 Task: Add a signature Lily Brown containing Best wishes for a happy National Disability Employment Awareness Month, Lily Brown to email address softage.6@softage.net and add a folder Refunds
Action: Mouse moved to (97, 97)
Screenshot: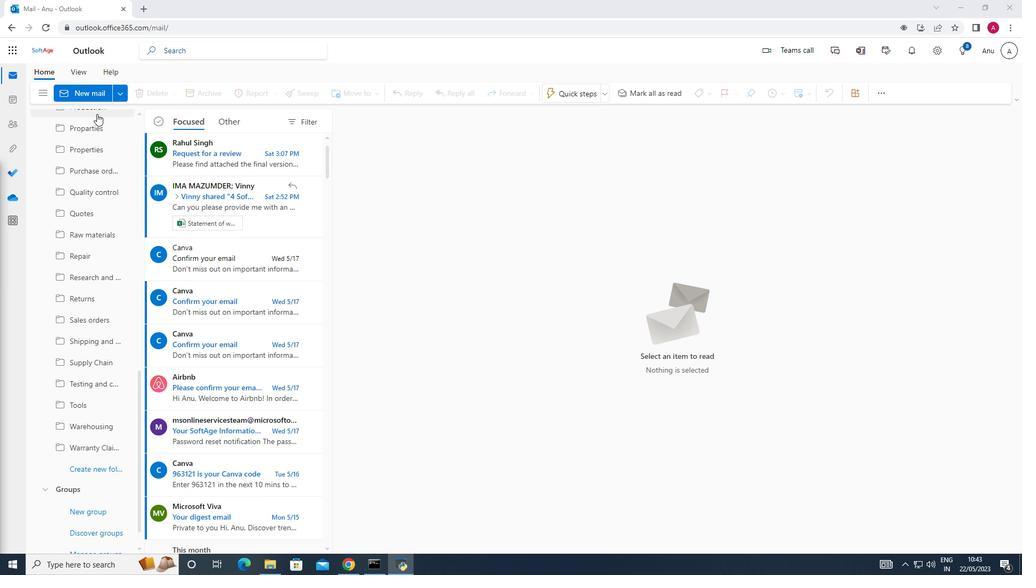 
Action: Mouse pressed left at (97, 97)
Screenshot: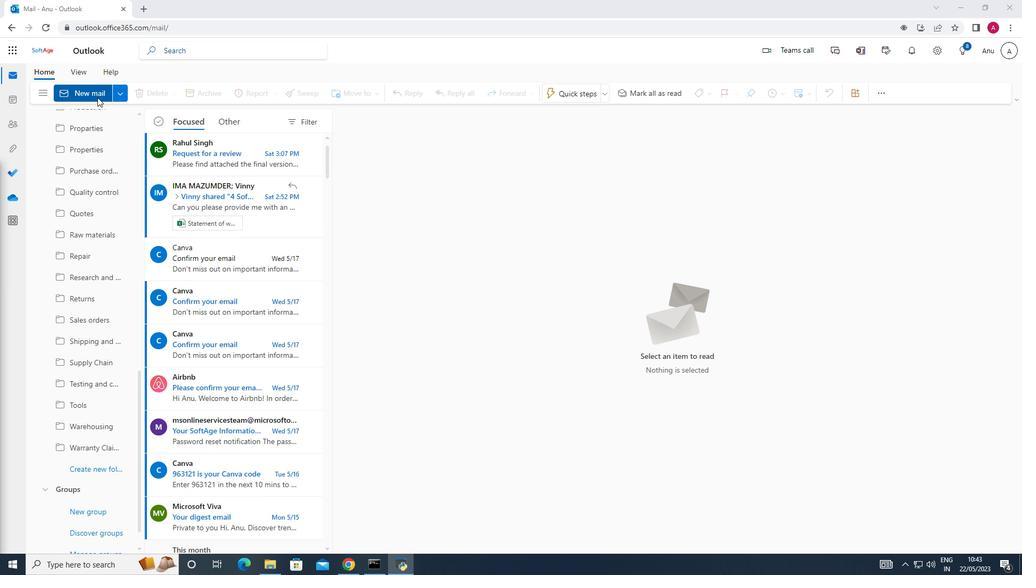 
Action: Mouse moved to (728, 94)
Screenshot: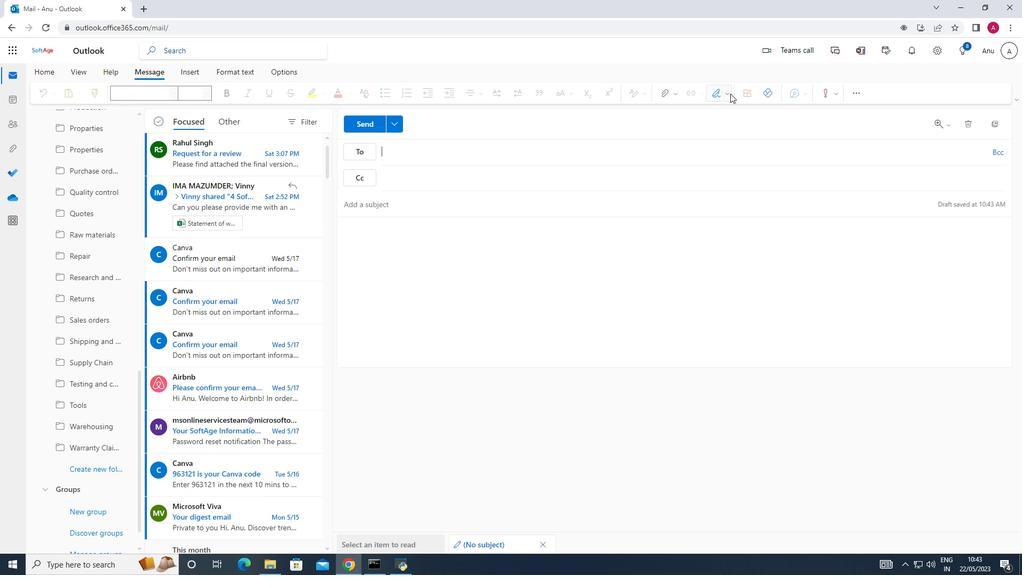 
Action: Mouse pressed left at (728, 94)
Screenshot: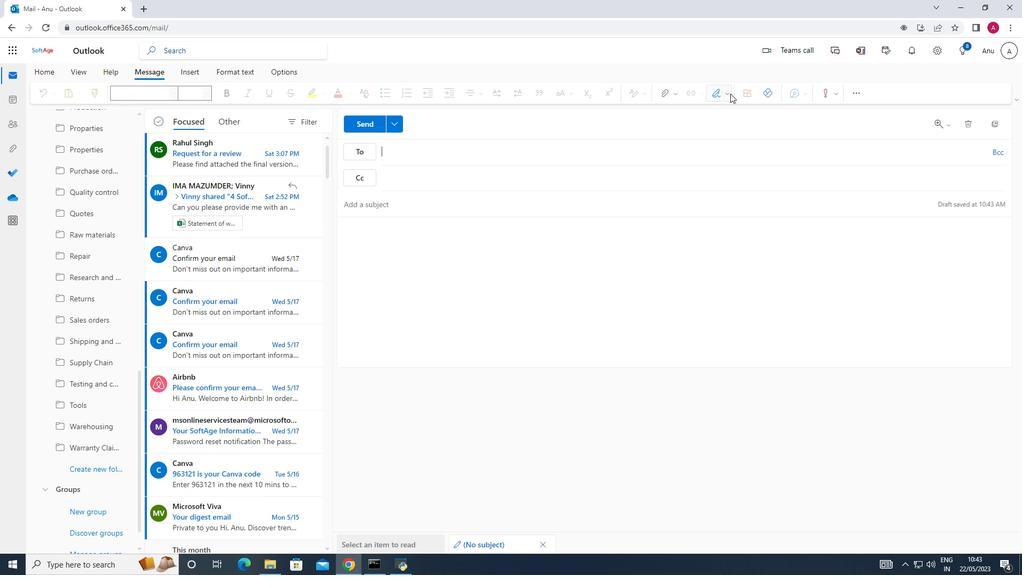 
Action: Mouse moved to (699, 141)
Screenshot: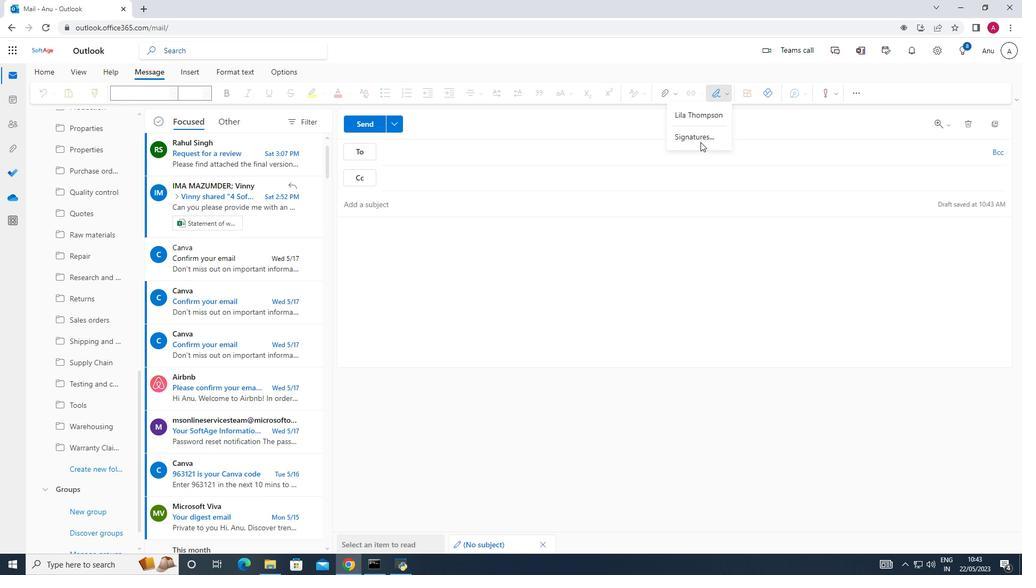 
Action: Mouse pressed left at (699, 141)
Screenshot: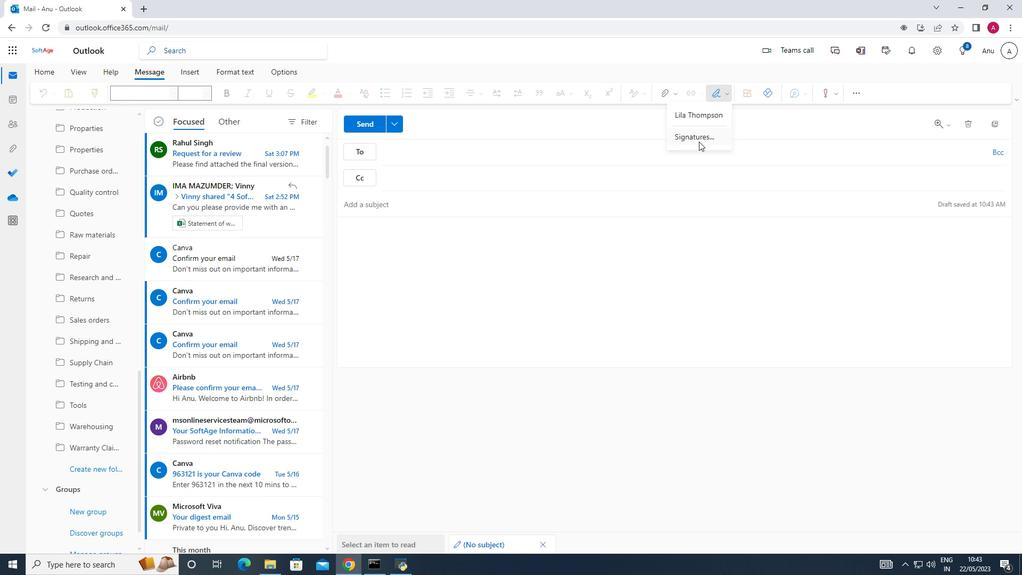 
Action: Mouse moved to (732, 176)
Screenshot: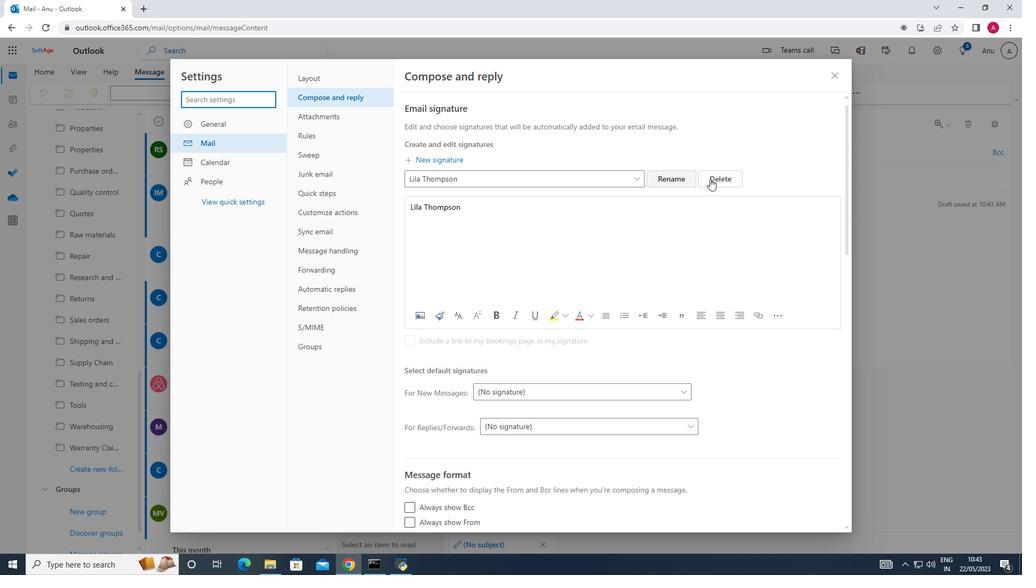 
Action: Mouse pressed left at (732, 176)
Screenshot: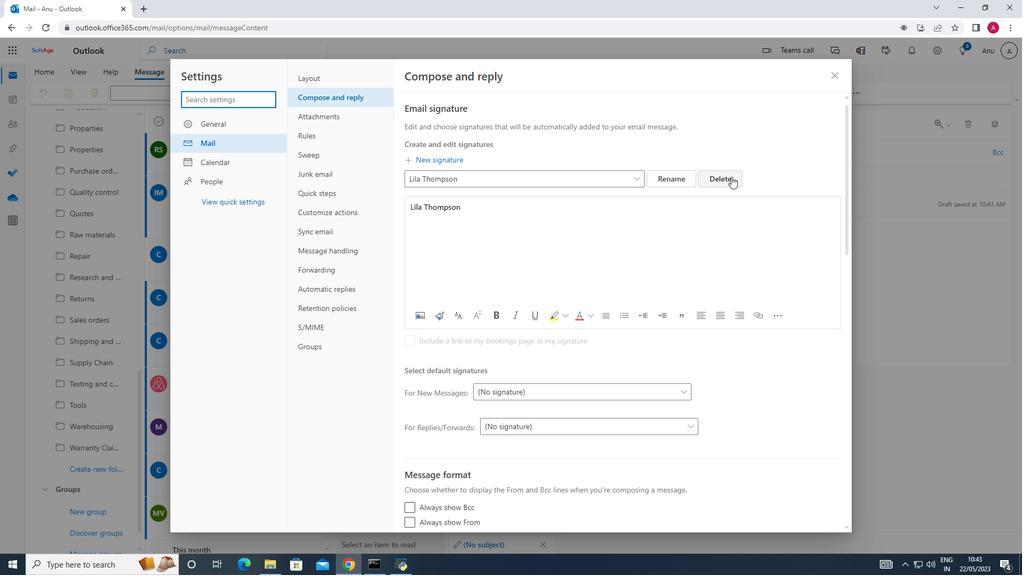 
Action: Mouse moved to (457, 181)
Screenshot: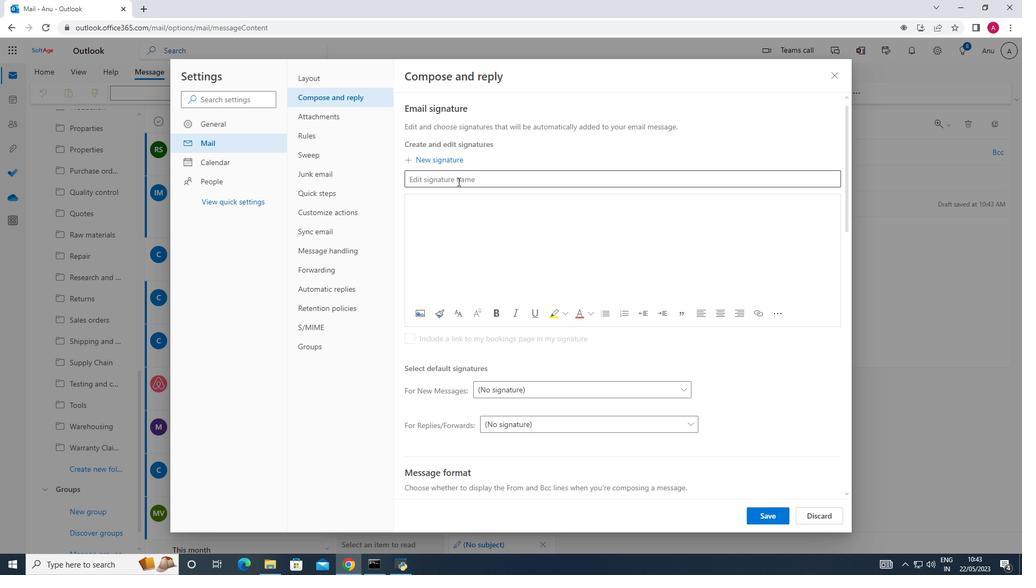 
Action: Mouse pressed left at (457, 181)
Screenshot: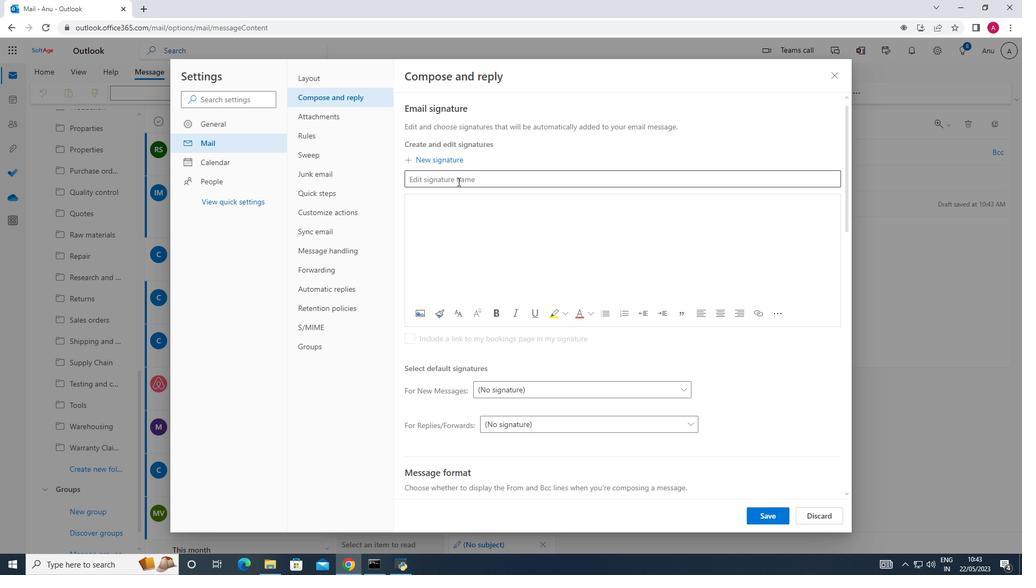 
Action: Key pressed <Key.shift_r>Lily<Key.space><Key.shift>Brown
Screenshot: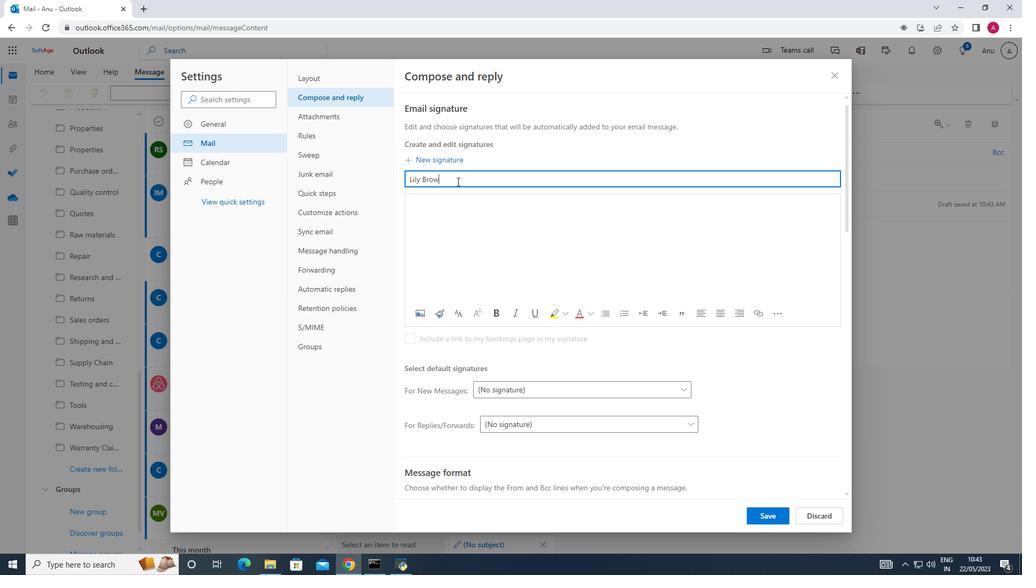
Action: Mouse moved to (432, 203)
Screenshot: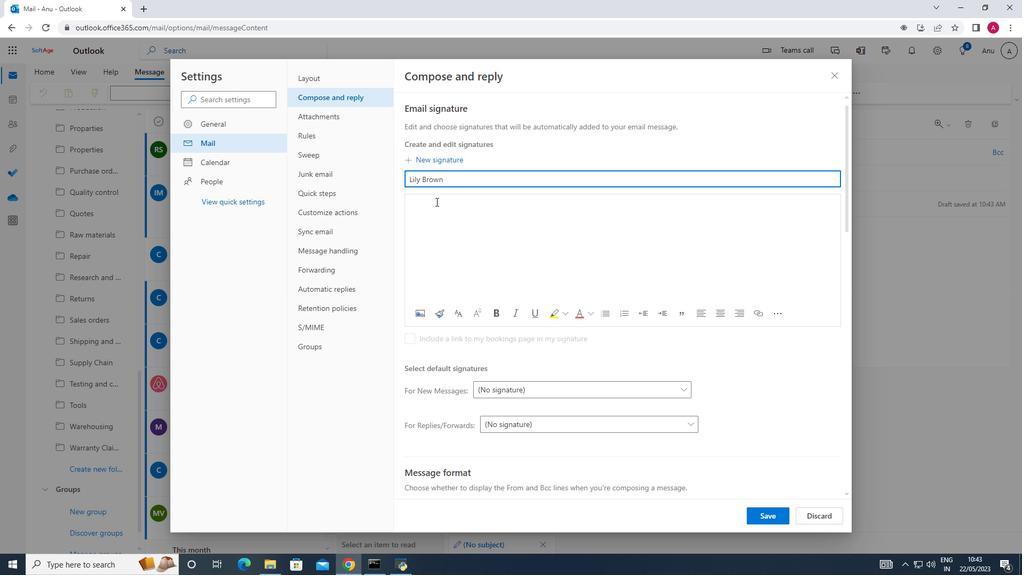 
Action: Mouse pressed left at (432, 203)
Screenshot: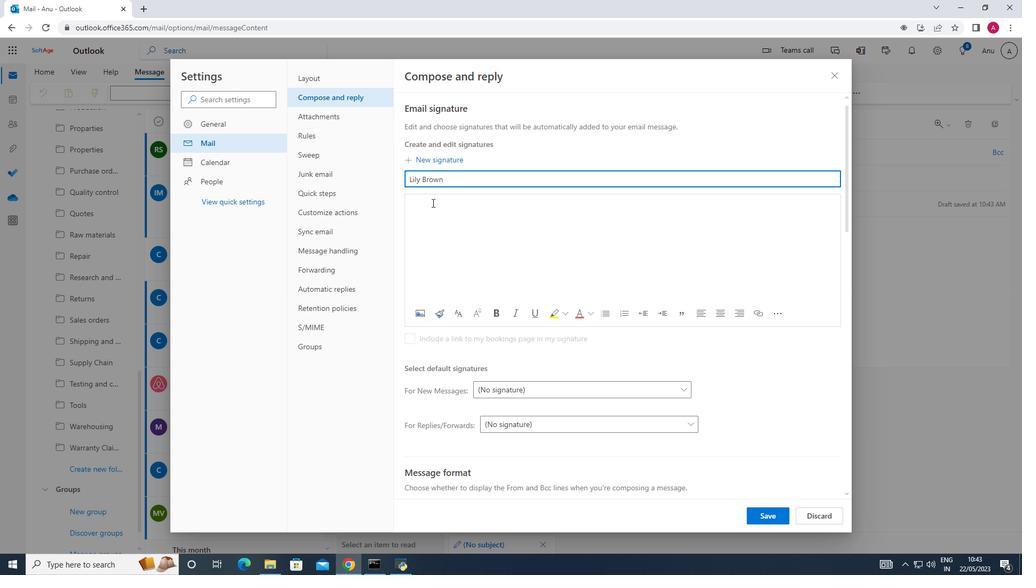 
Action: Key pressed <Key.shift_r>Lily<Key.space><Key.shift>Brown
Screenshot: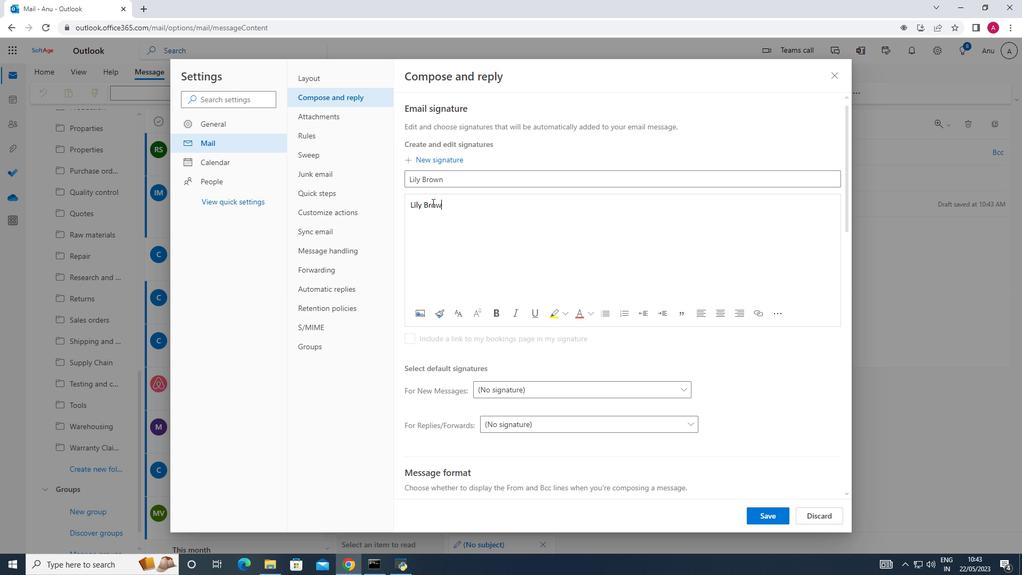 
Action: Mouse moved to (772, 516)
Screenshot: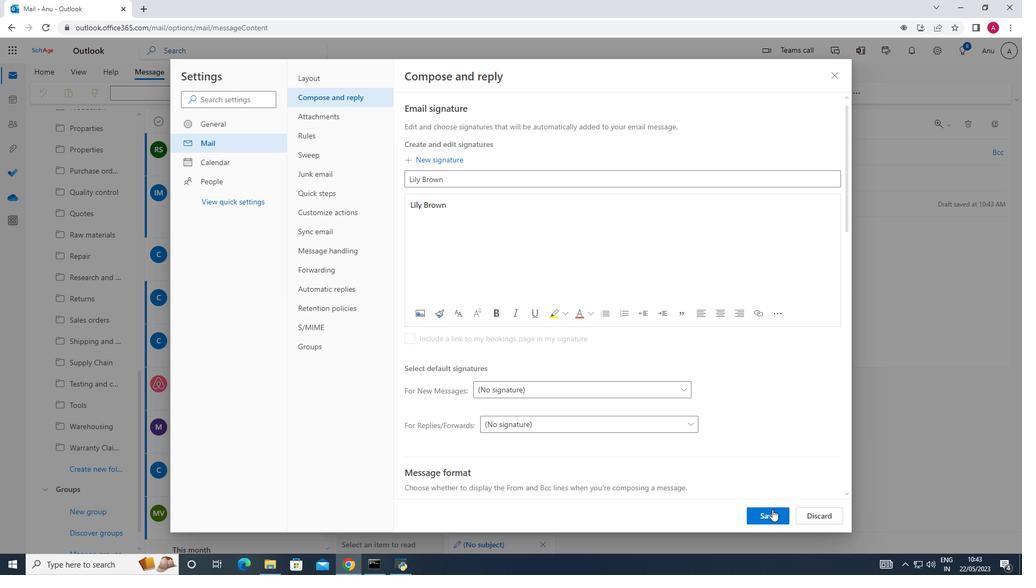 
Action: Mouse pressed left at (772, 516)
Screenshot: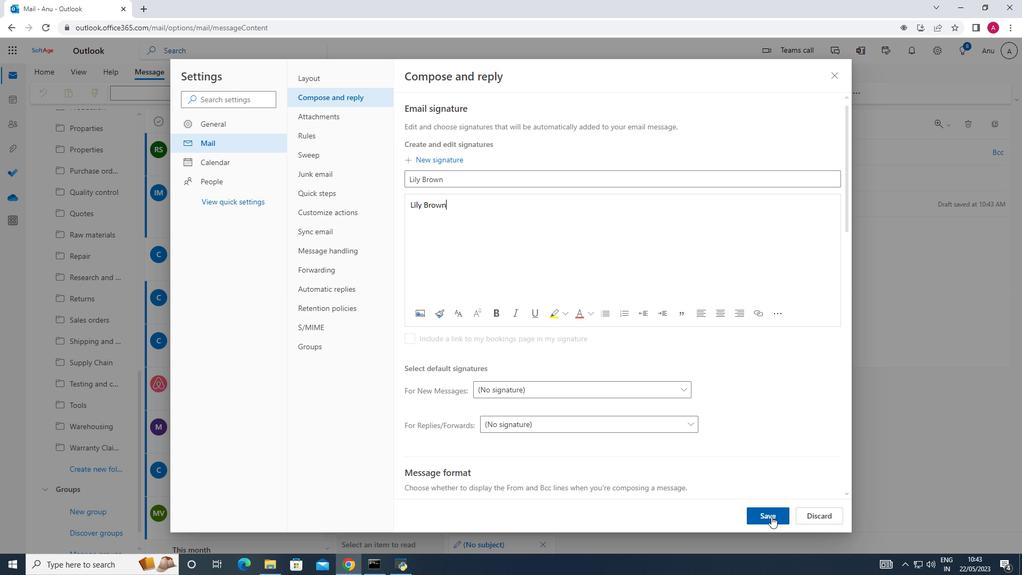 
Action: Mouse moved to (835, 72)
Screenshot: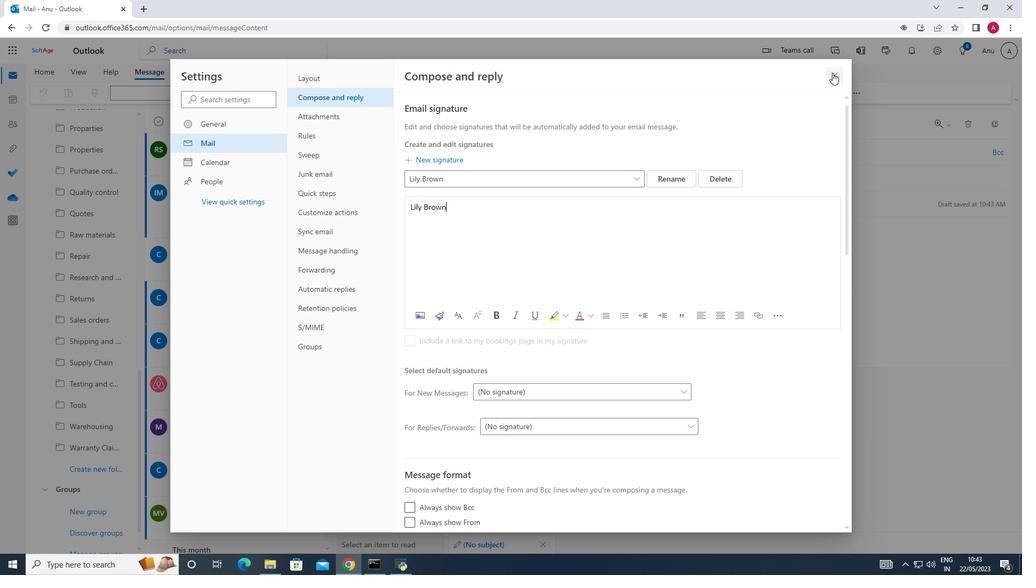 
Action: Mouse pressed left at (835, 72)
Screenshot: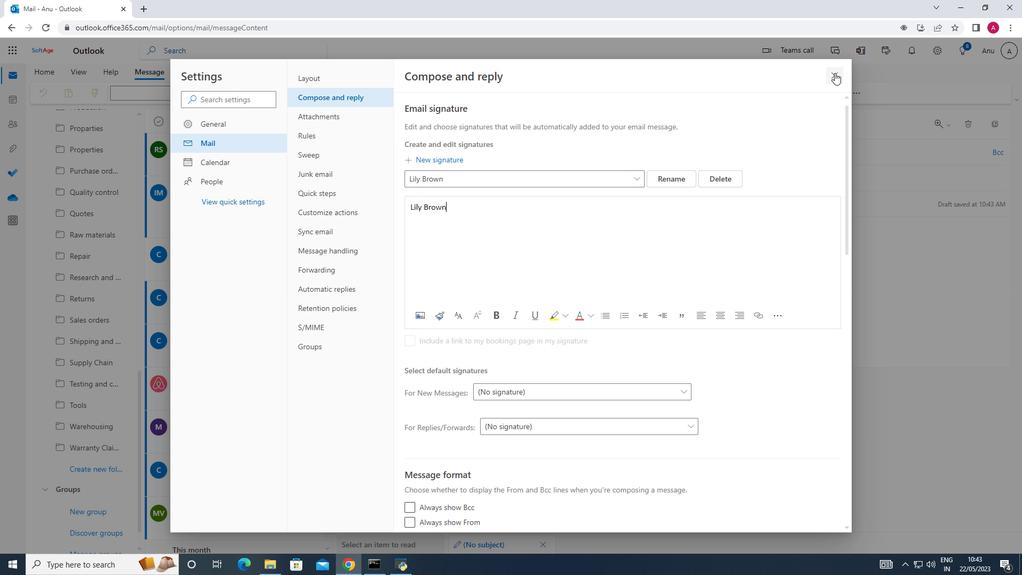 
Action: Mouse moved to (725, 94)
Screenshot: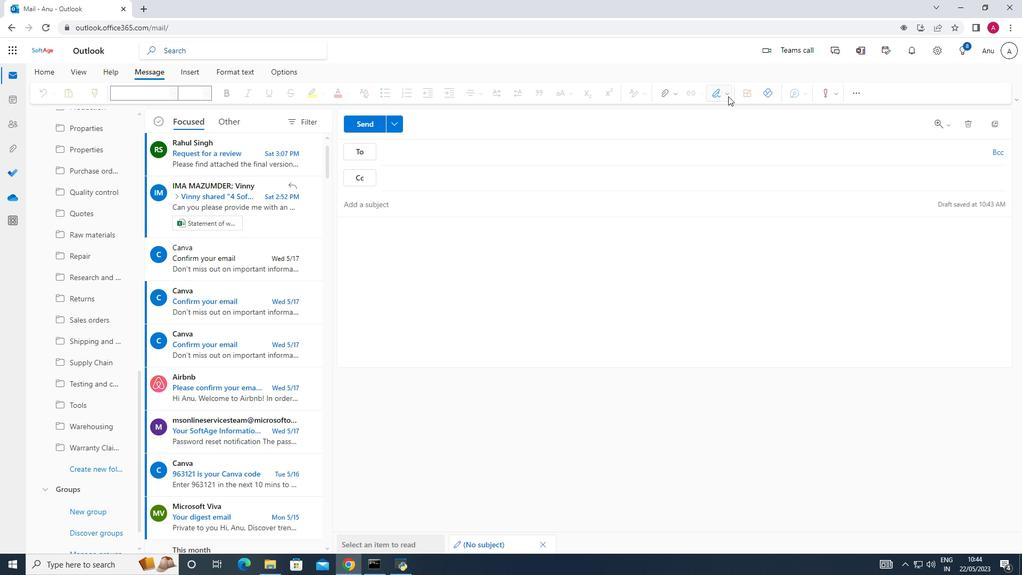 
Action: Mouse pressed left at (725, 94)
Screenshot: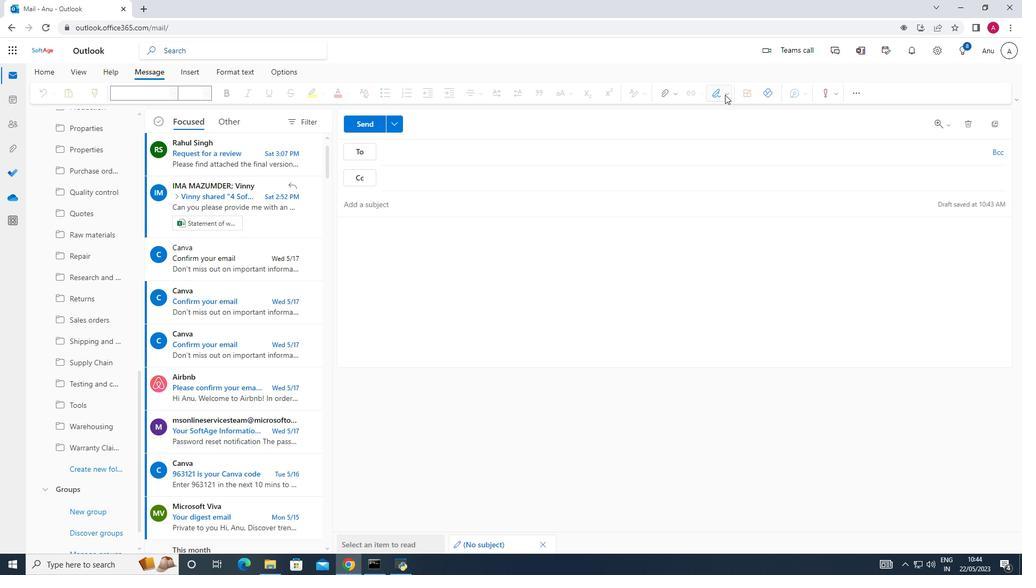 
Action: Mouse moved to (708, 110)
Screenshot: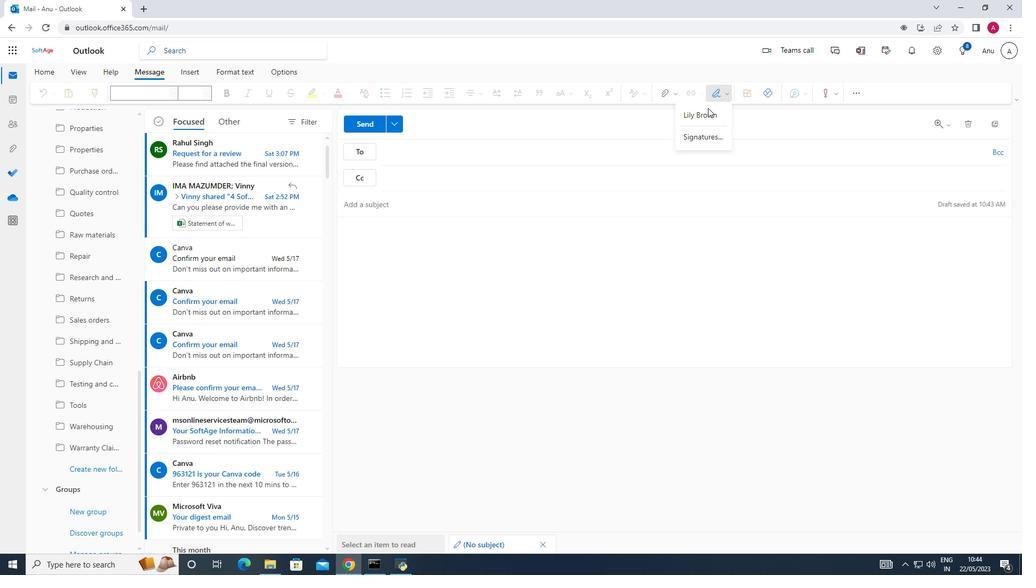 
Action: Mouse pressed left at (708, 110)
Screenshot: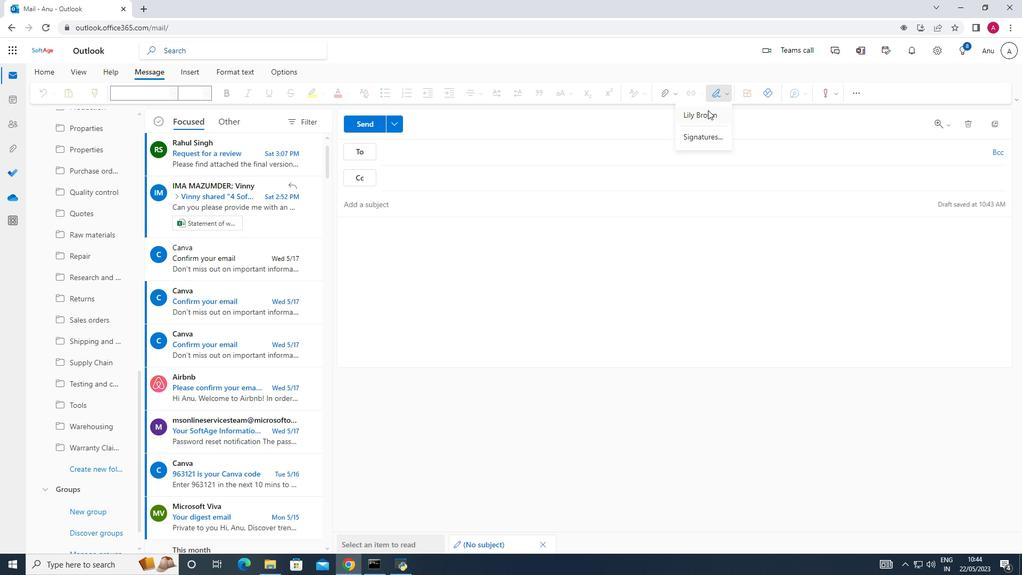 
Action: Key pressed <Key.shift>Best<Key.space>wishes<Key.space>for<Key.space>a<Key.space>happy<Key.space><Key.shift>National<Key.space><Key.shift>Disability<Key.space><Key.shift>Employment<Key.space><Key.shift>W<Key.backspace><Key.shift>Awareness<Key.space><Key.shift>Month.
Screenshot: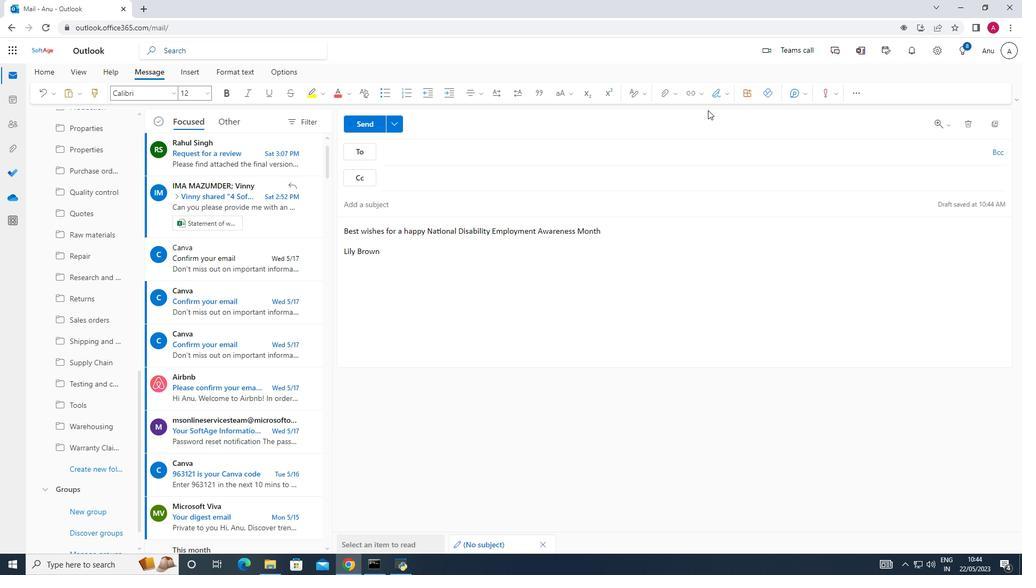 
Action: Mouse moved to (398, 153)
Screenshot: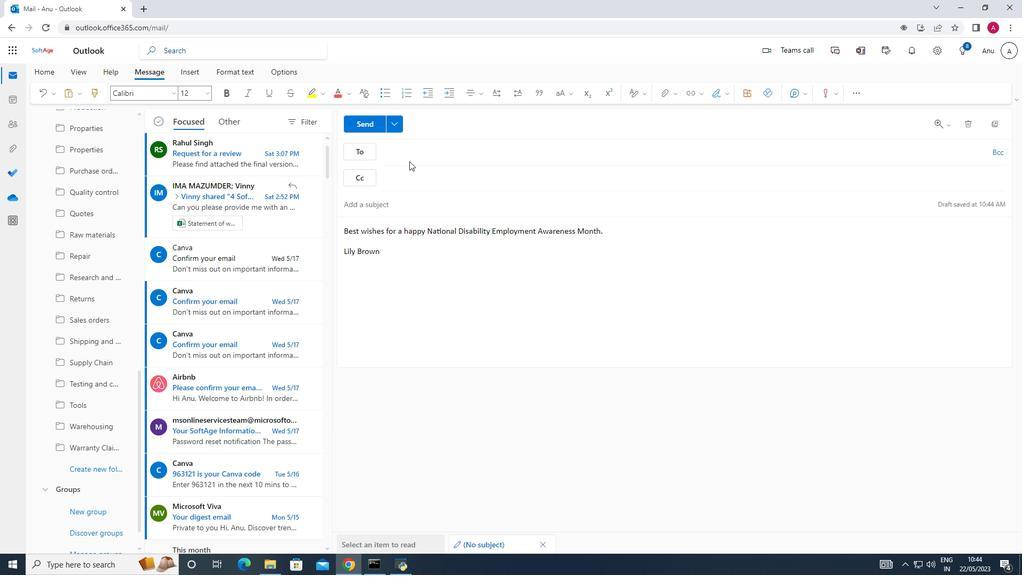 
Action: Mouse pressed left at (398, 153)
Screenshot: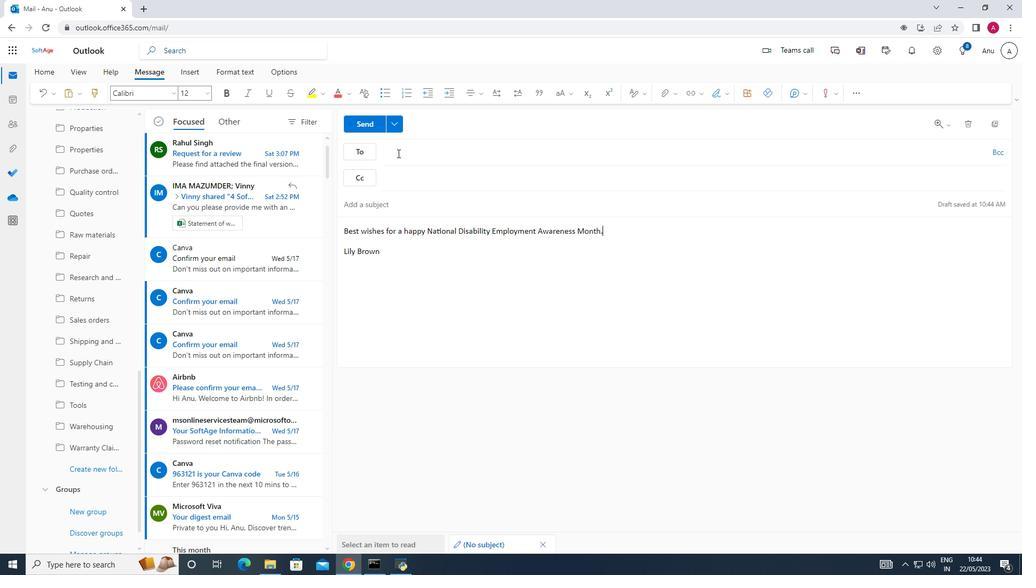 
Action: Key pressed <Key.shift>S<Key.backspace>softage.6<Key.shift>@softage.net
Screenshot: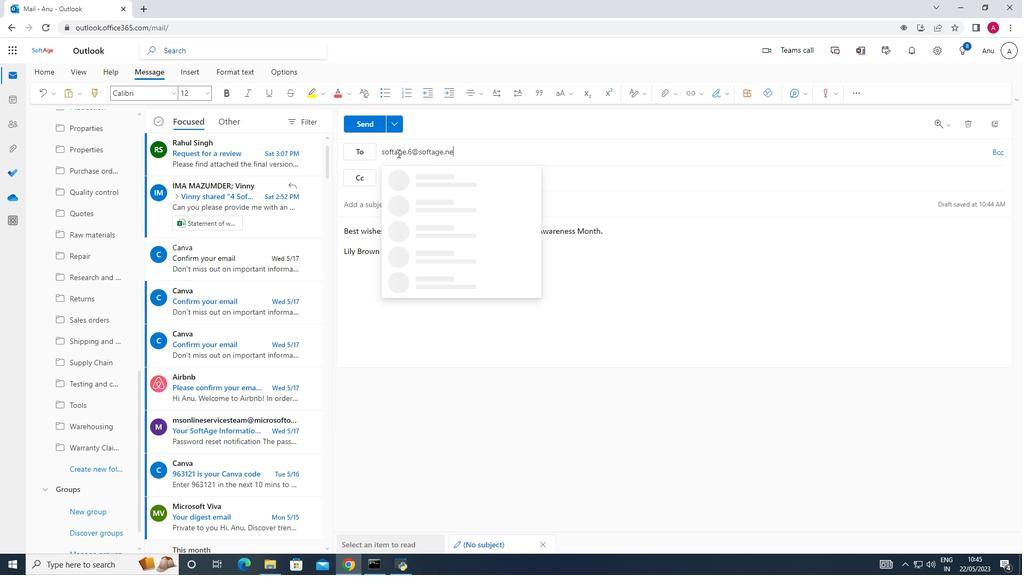 
Action: Mouse moved to (444, 178)
Screenshot: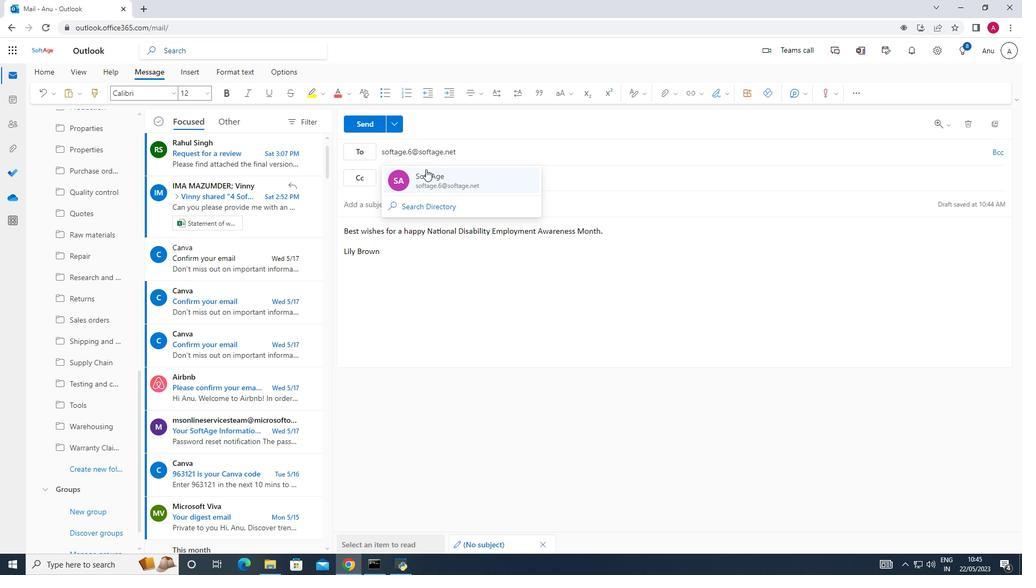 
Action: Mouse pressed left at (444, 178)
Screenshot: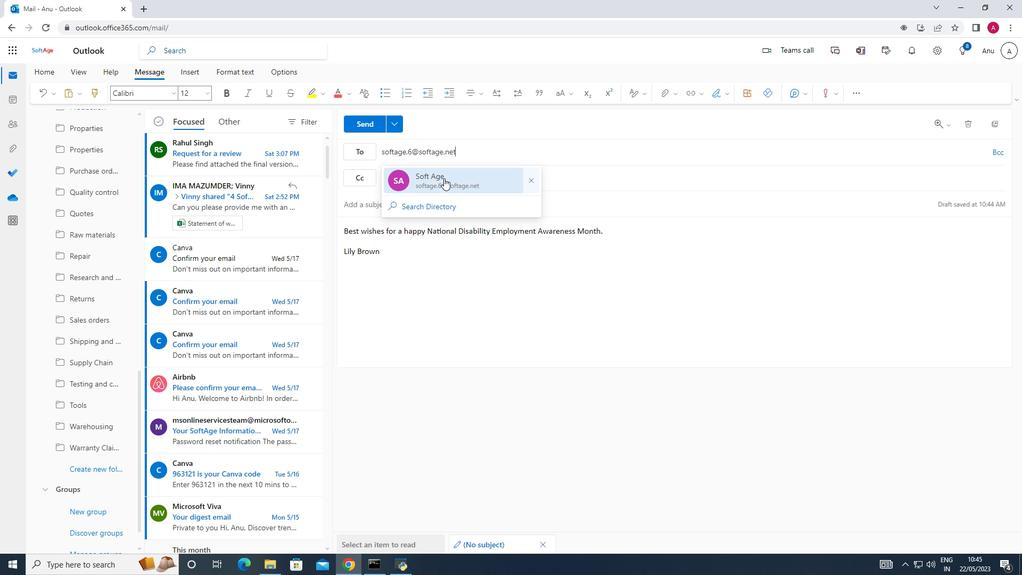 
Action: Mouse moved to (98, 467)
Screenshot: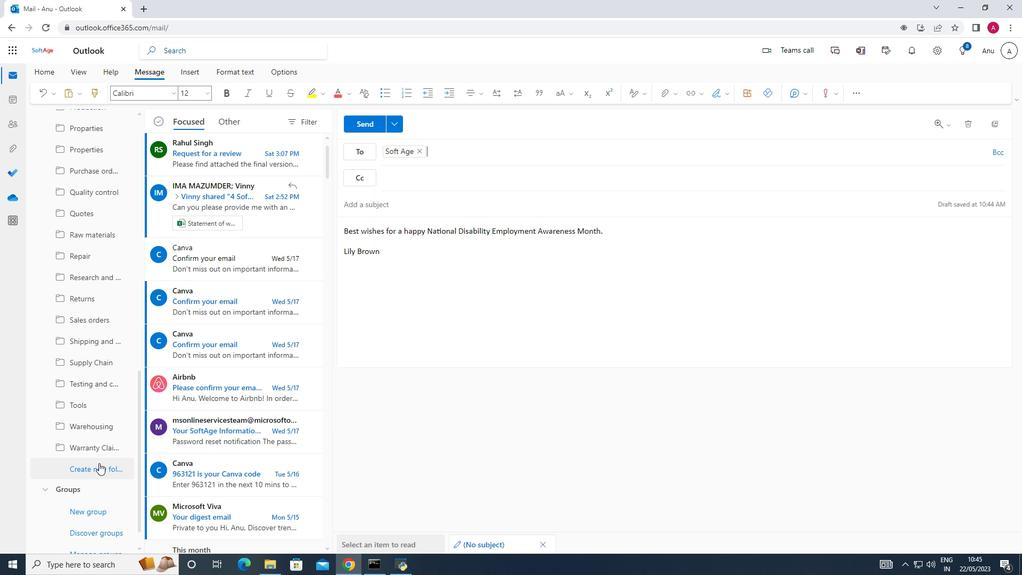 
Action: Mouse pressed left at (98, 467)
Screenshot: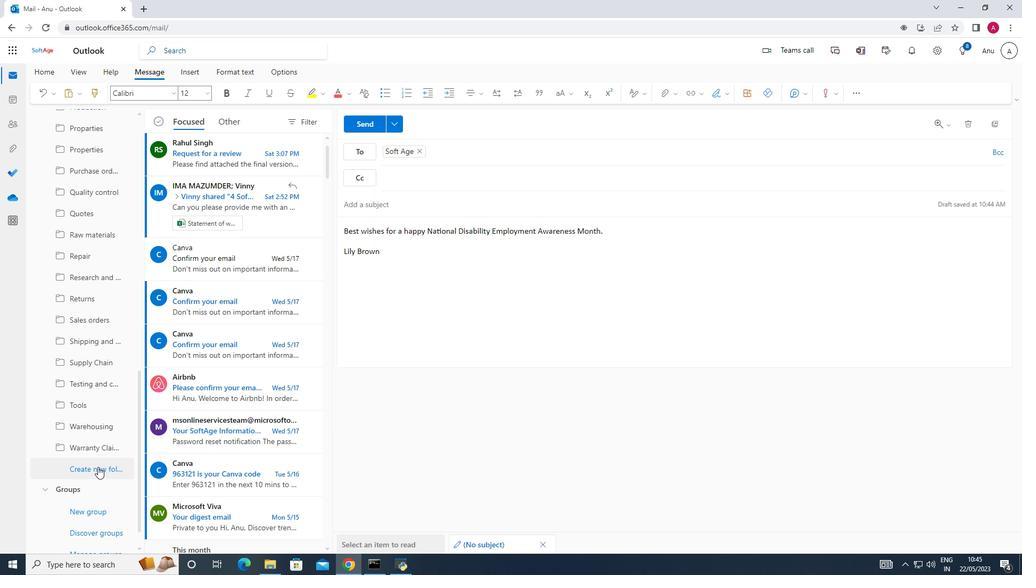 
Action: Mouse moved to (68, 466)
Screenshot: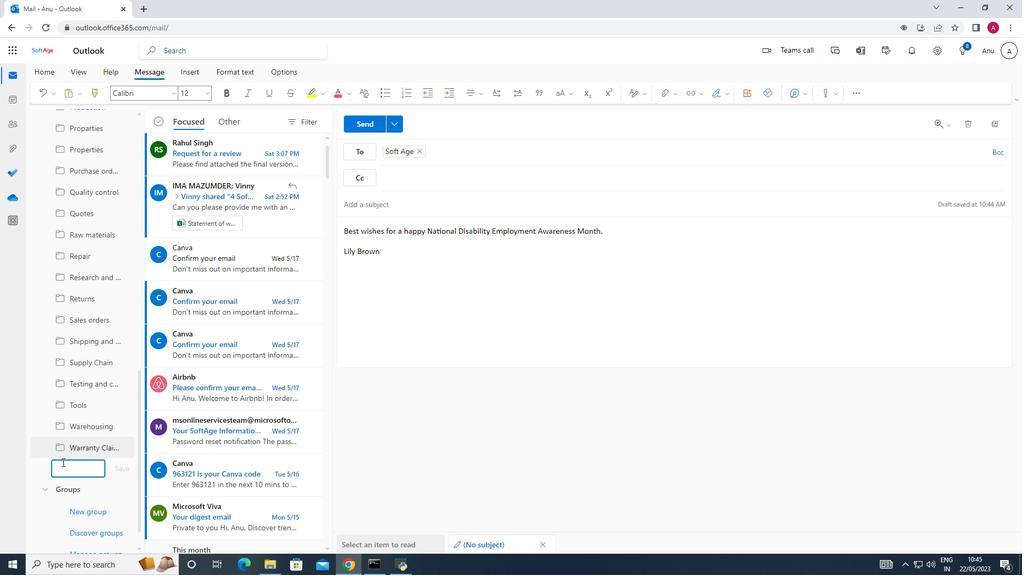 
Action: Mouse pressed left at (68, 466)
Screenshot: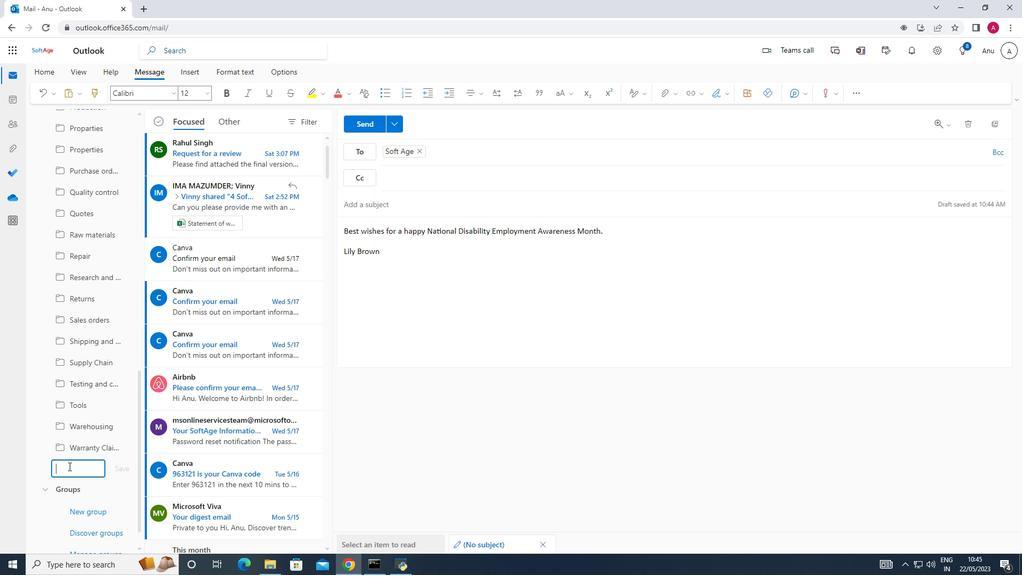 
Action: Key pressed <Key.shift><Key.shift><Key.shift><Key.shift><Key.shift><Key.shift><Key.shift><Key.shift><Key.shift><Key.shift><Key.shift><Key.shift><Key.shift><Key.shift>Refunds
Screenshot: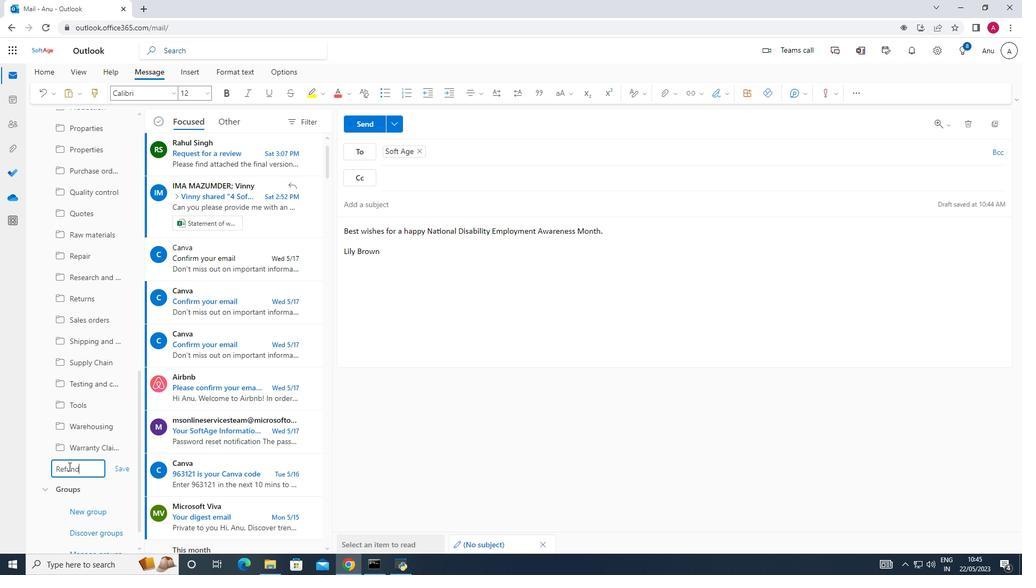 
Action: Mouse moved to (123, 469)
Screenshot: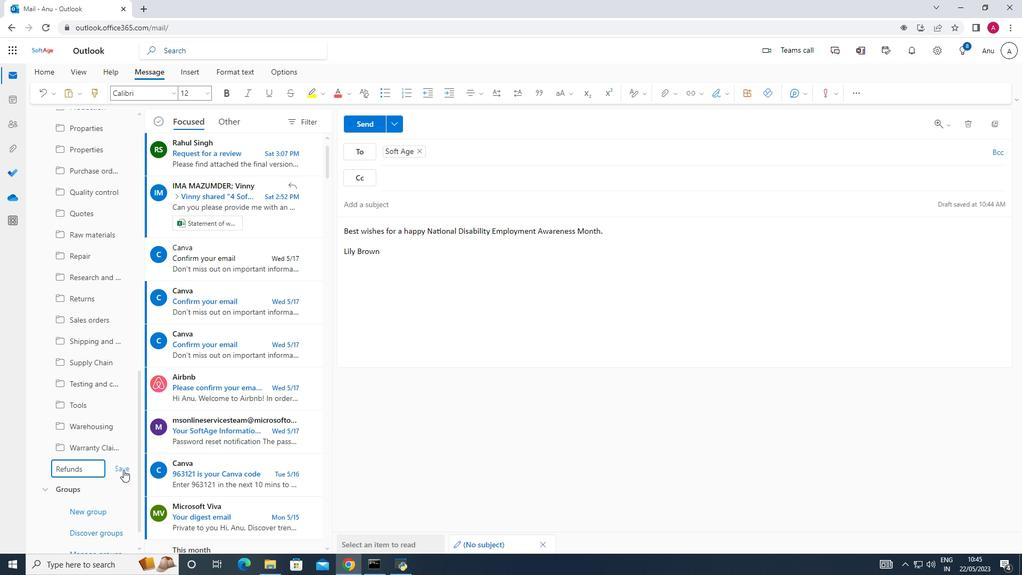
Action: Mouse pressed left at (123, 469)
Screenshot: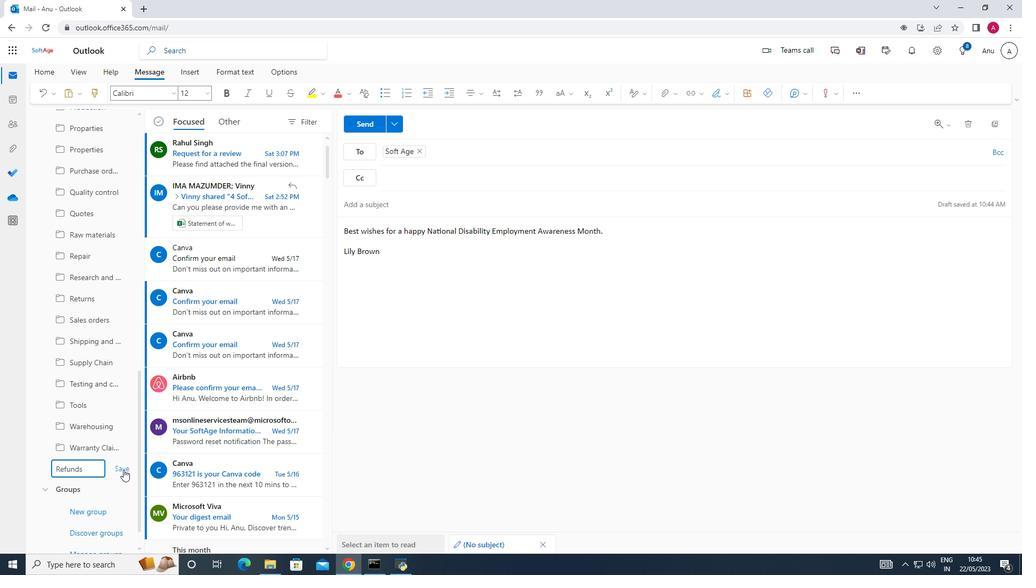 
Action: Mouse moved to (364, 126)
Screenshot: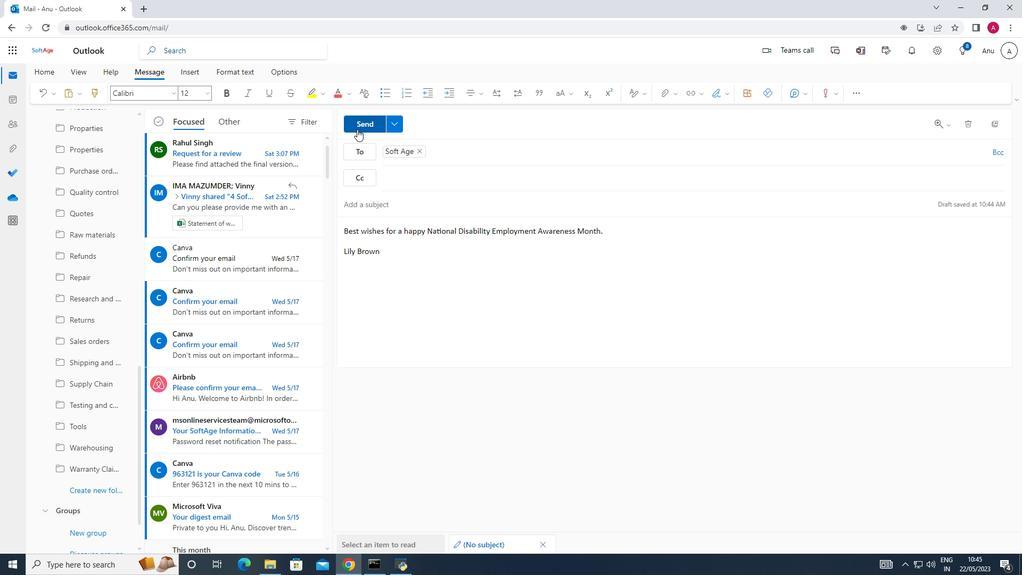 
Action: Mouse pressed left at (364, 126)
Screenshot: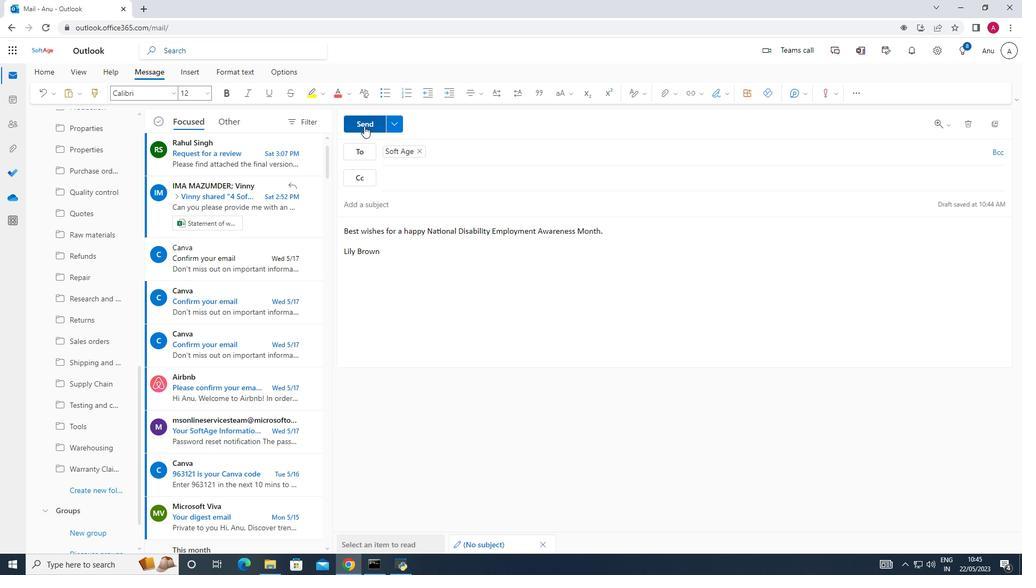 
Action: Mouse moved to (509, 317)
Screenshot: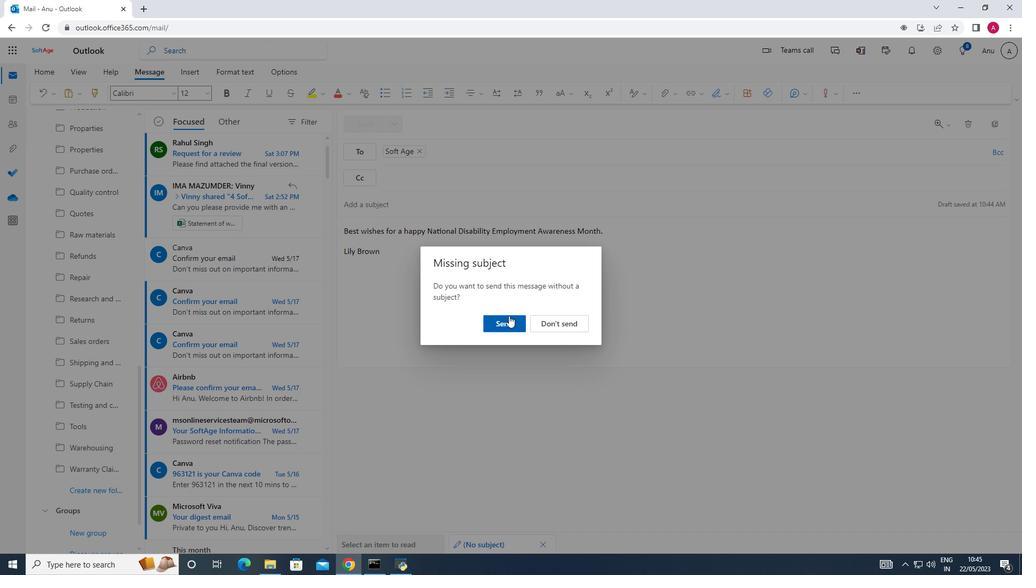 
Action: Mouse pressed left at (509, 317)
Screenshot: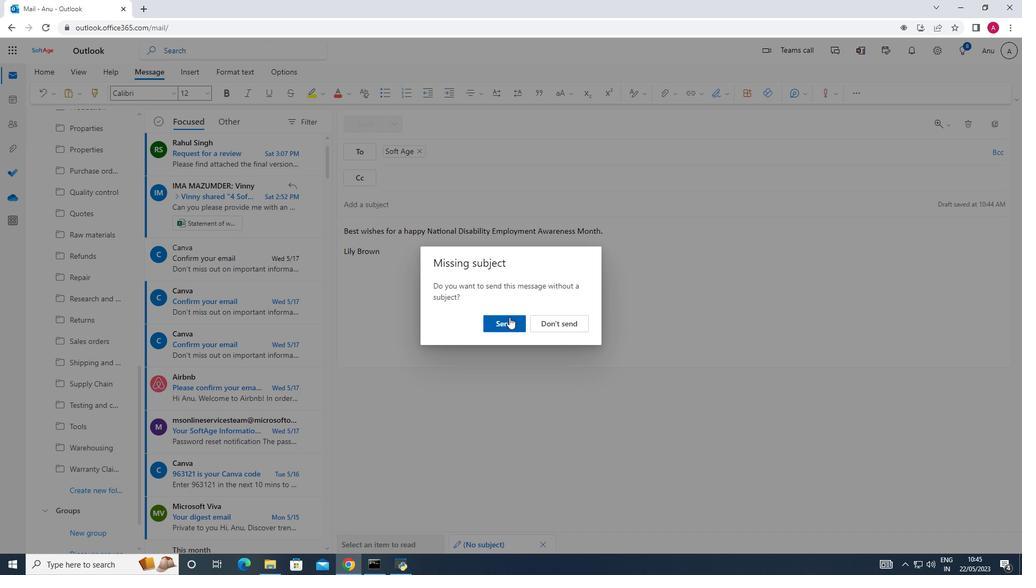 
Action: Mouse moved to (508, 322)
Screenshot: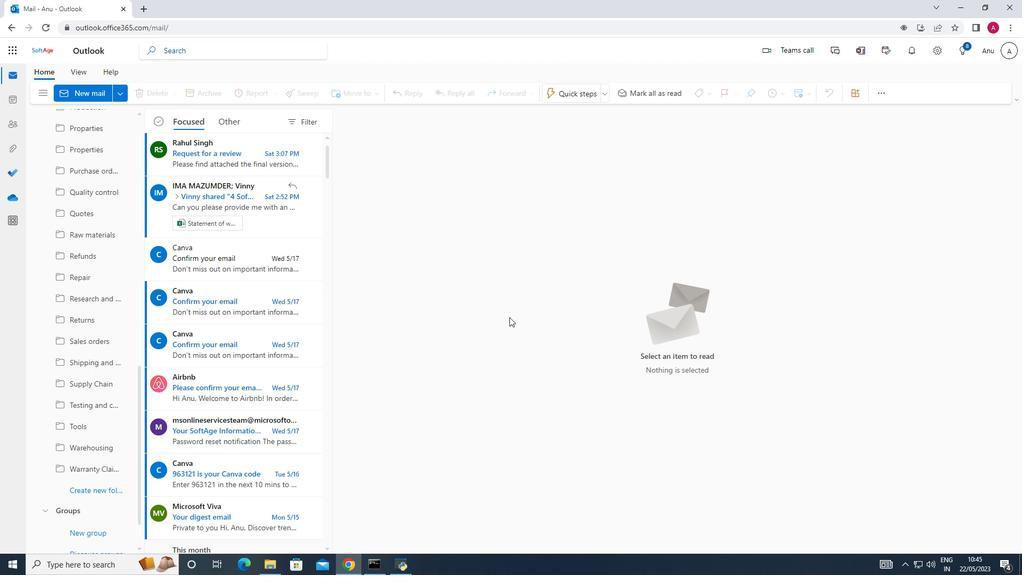
